 Task: Look for products from Rishi Tea only.
Action: Mouse pressed left at (23, 95)
Screenshot: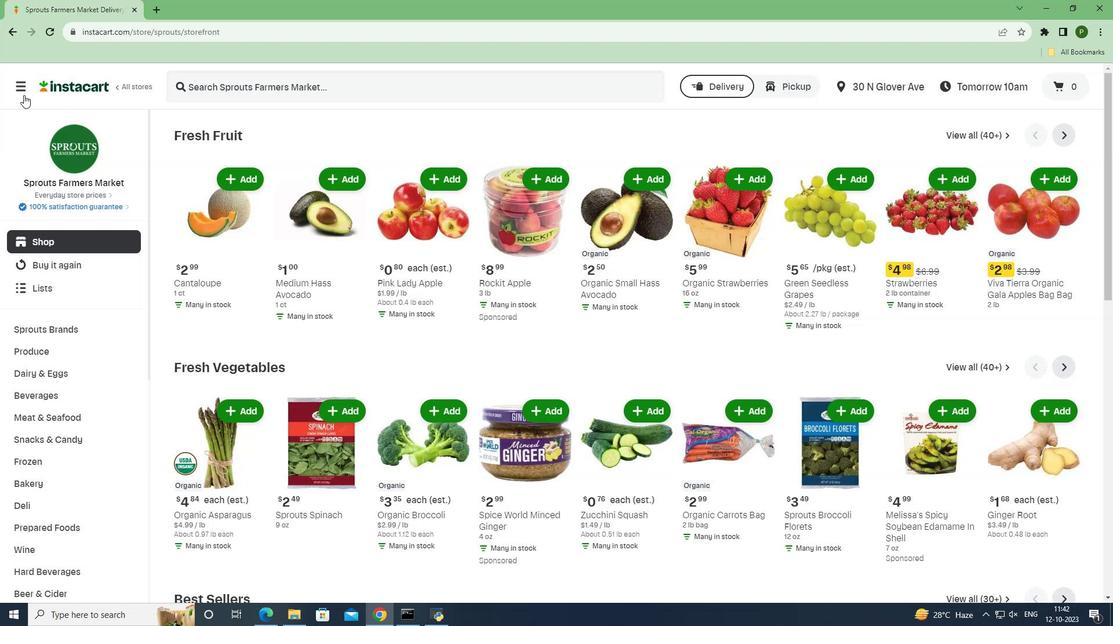 
Action: Mouse moved to (37, 305)
Screenshot: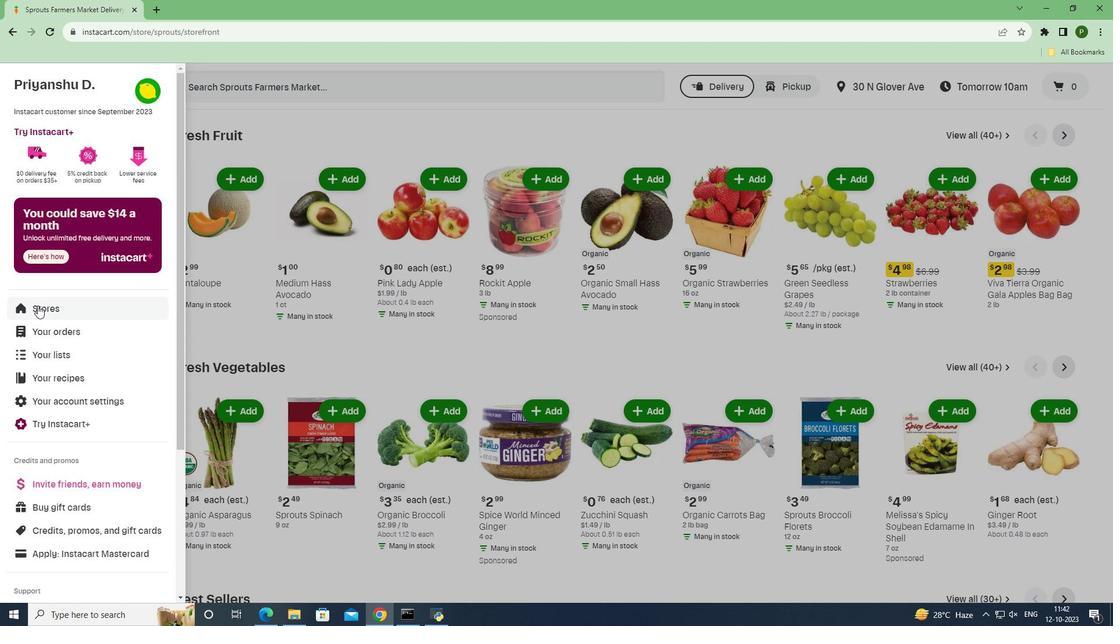 
Action: Mouse pressed left at (37, 305)
Screenshot: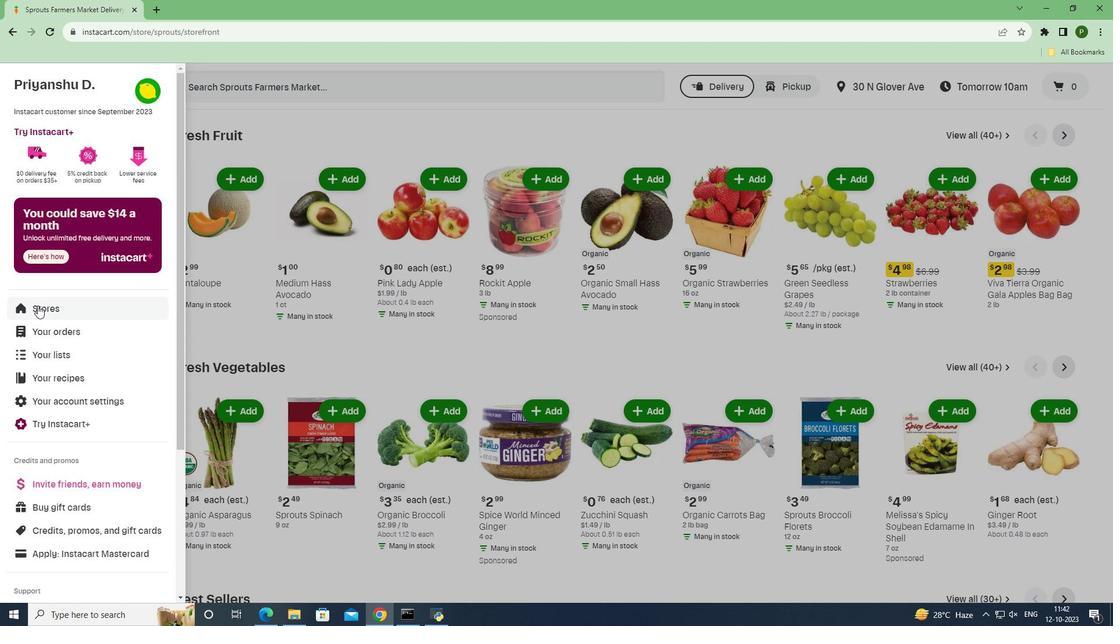 
Action: Mouse moved to (267, 131)
Screenshot: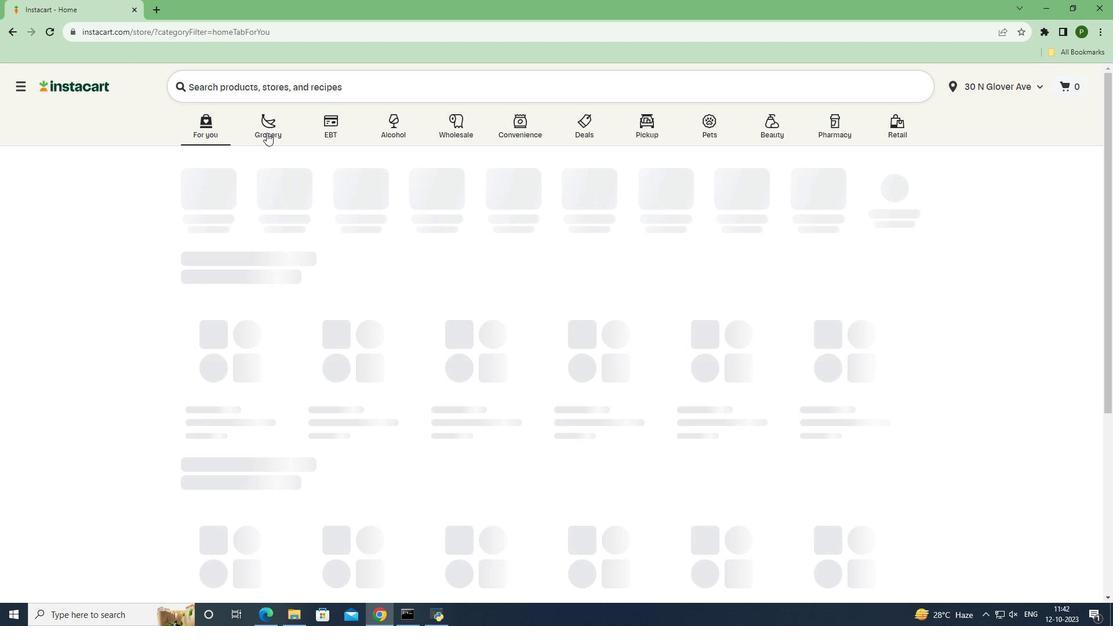 
Action: Mouse pressed left at (267, 131)
Screenshot: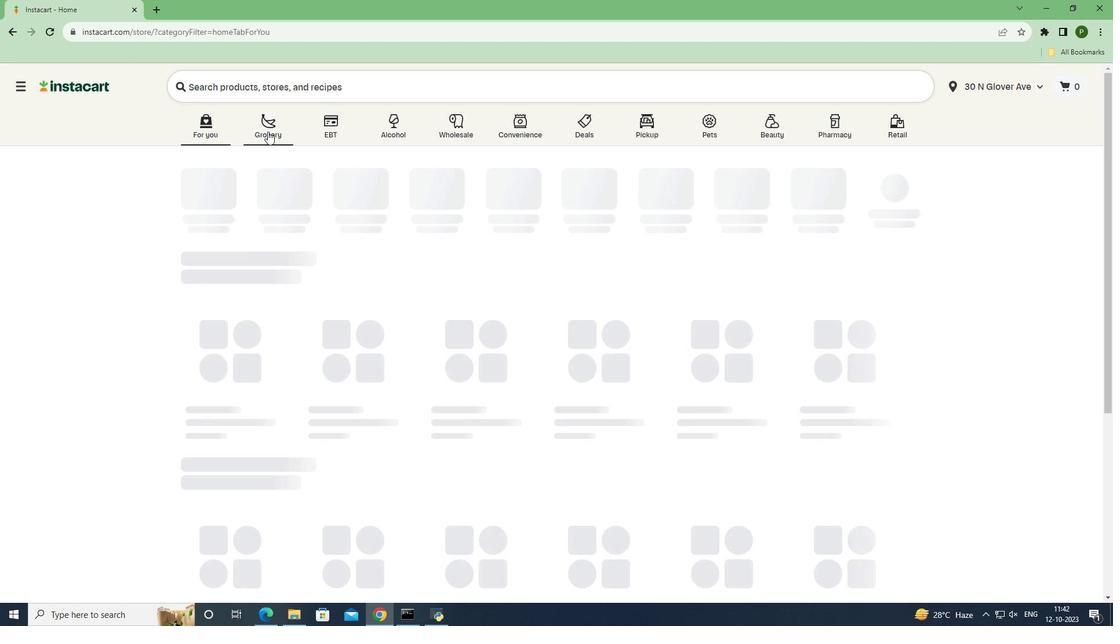 
Action: Mouse moved to (470, 263)
Screenshot: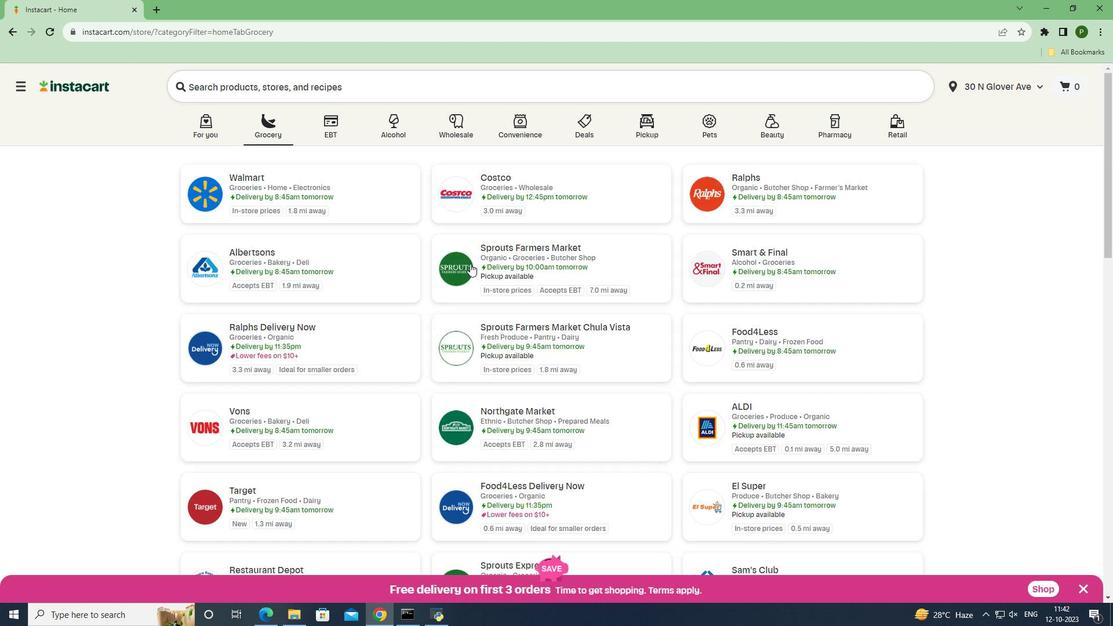 
Action: Mouse pressed left at (470, 263)
Screenshot: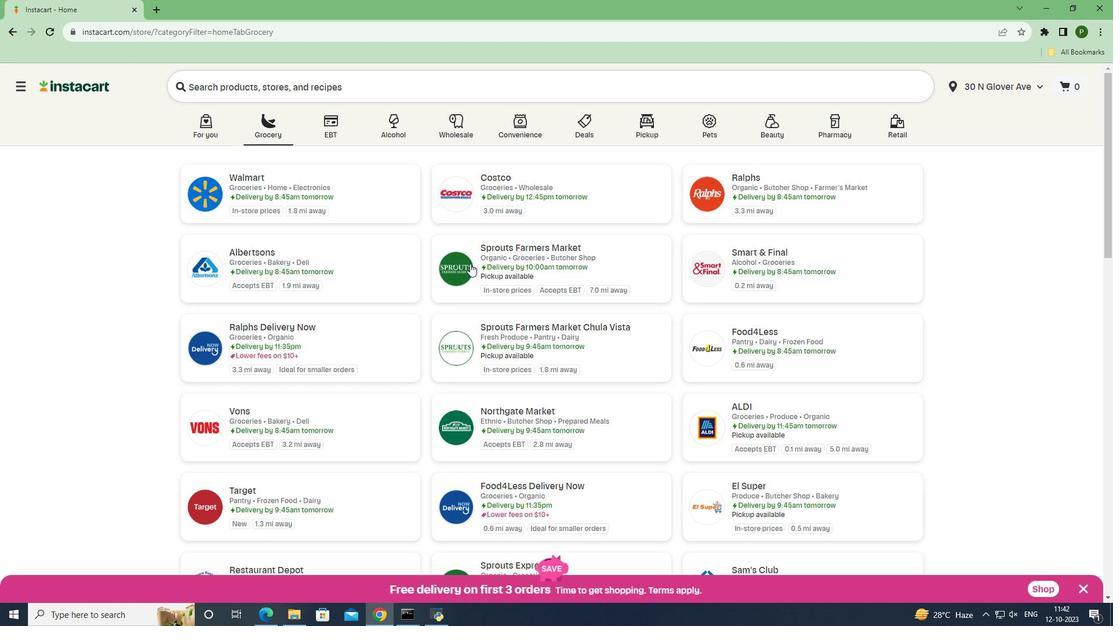 
Action: Mouse moved to (63, 388)
Screenshot: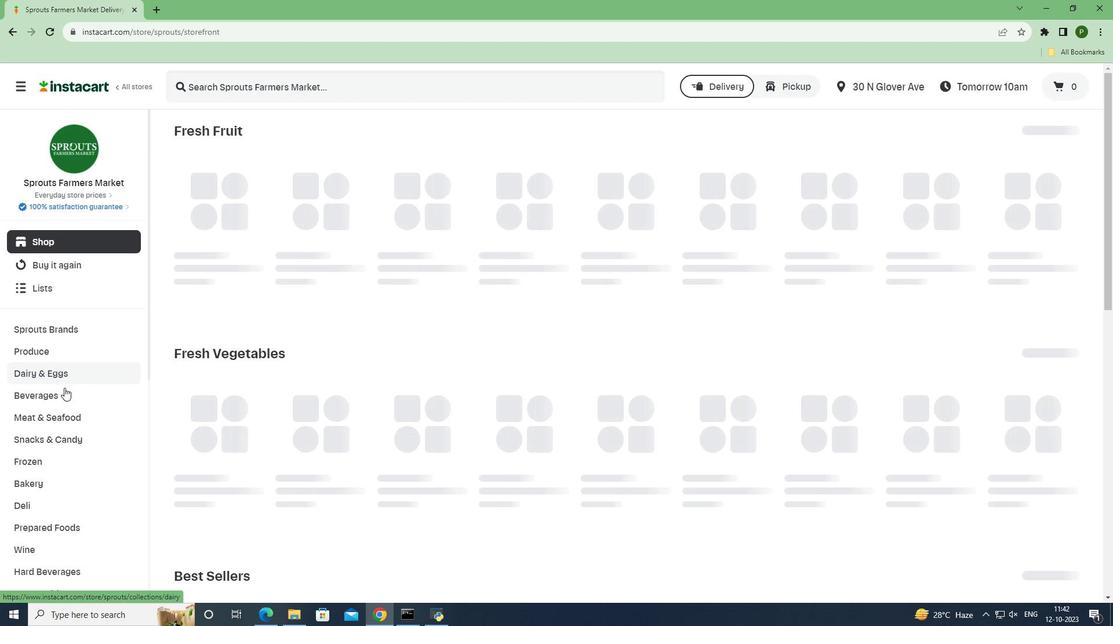 
Action: Mouse pressed left at (63, 388)
Screenshot: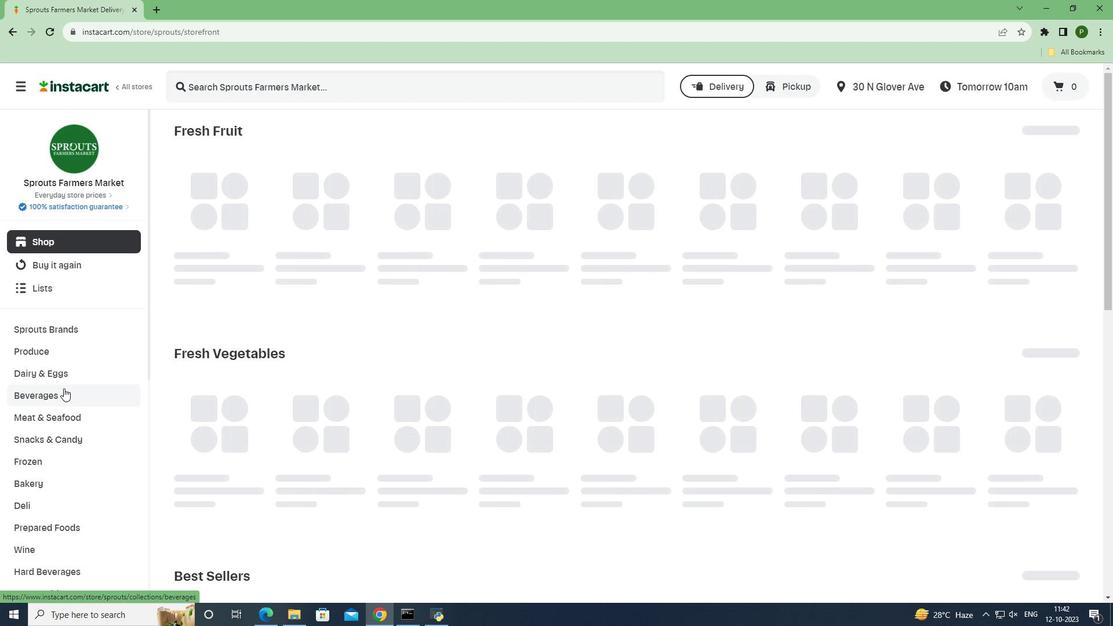 
Action: Mouse moved to (492, 158)
Screenshot: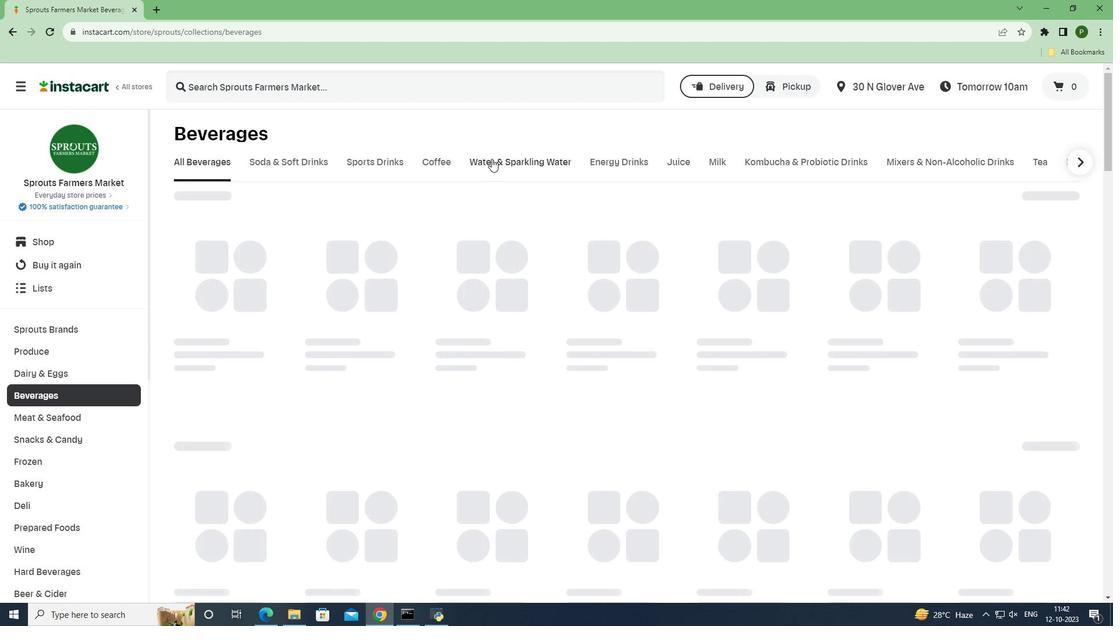 
Action: Mouse pressed left at (492, 158)
Screenshot: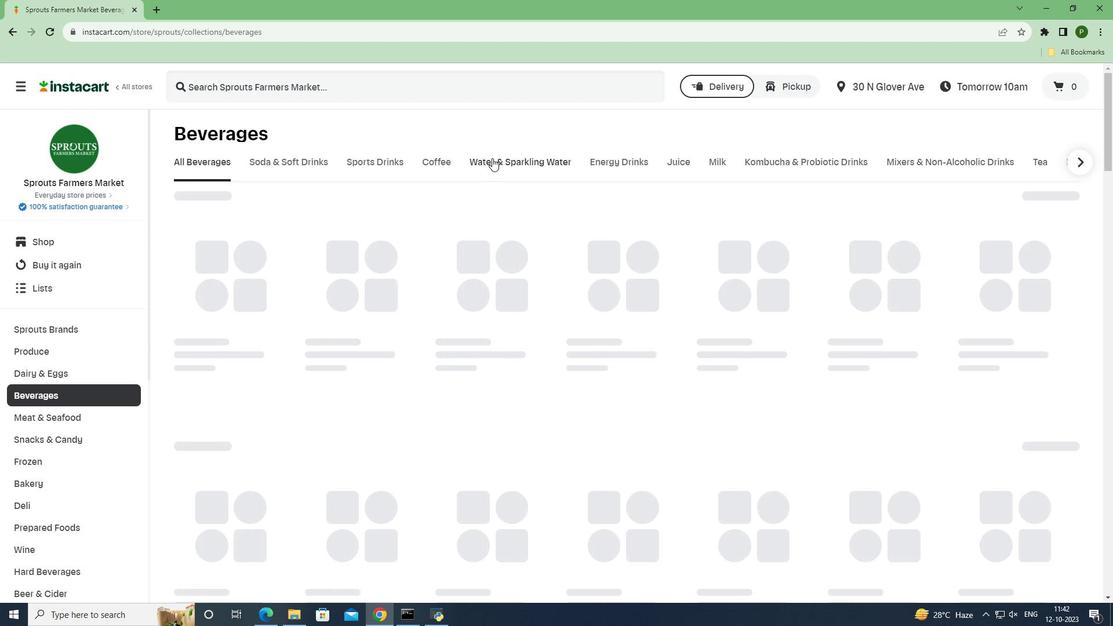 
Action: Mouse moved to (337, 256)
Screenshot: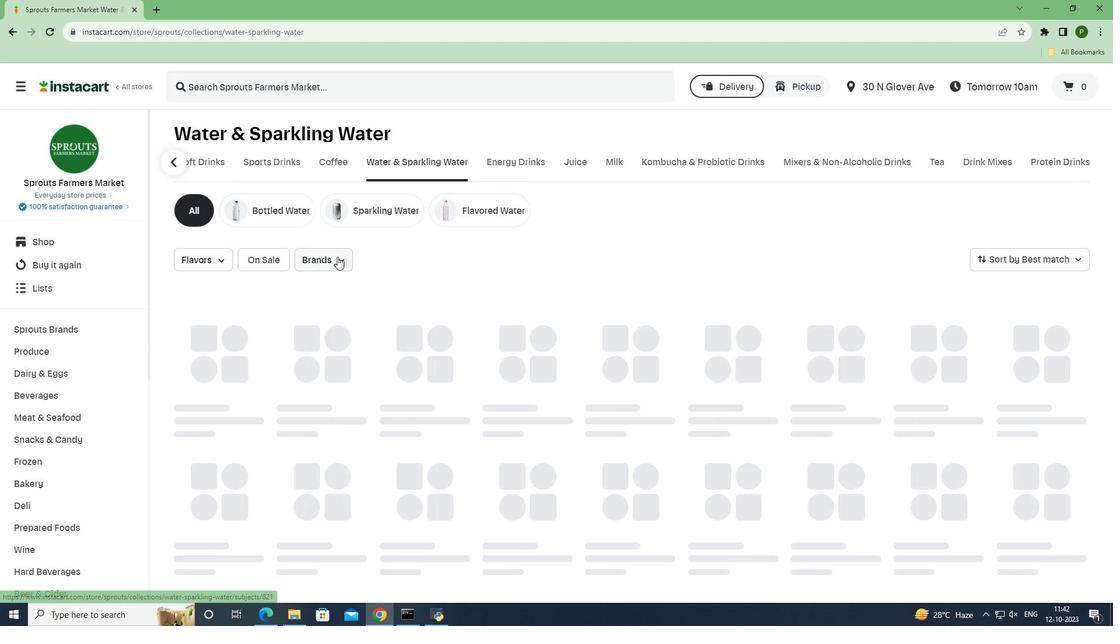 
Action: Mouse pressed left at (337, 256)
Screenshot: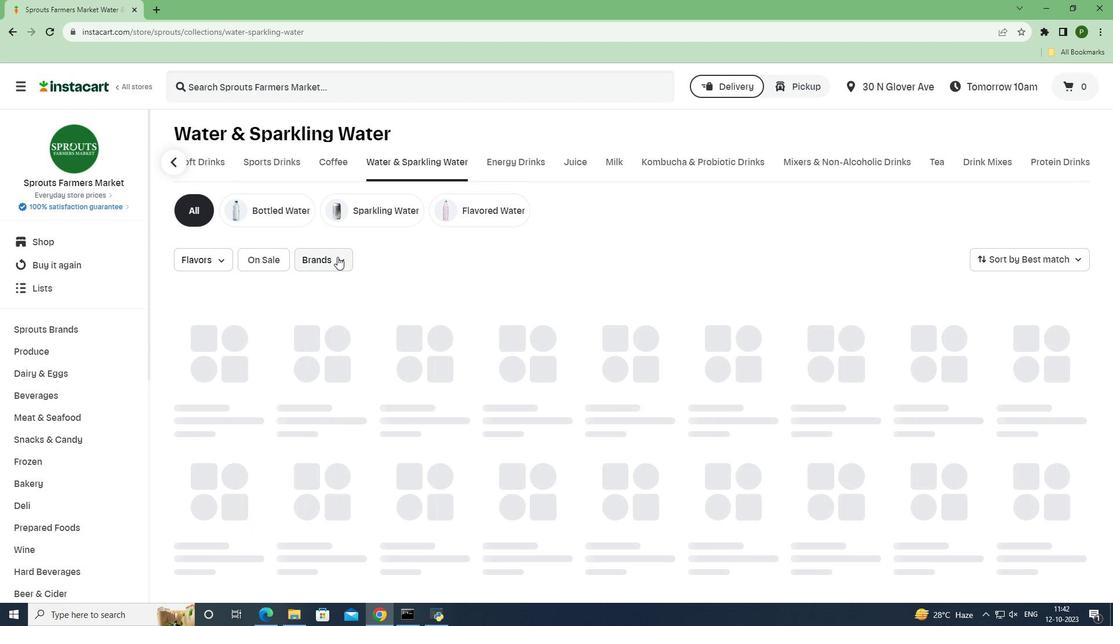 
Action: Mouse moved to (371, 307)
Screenshot: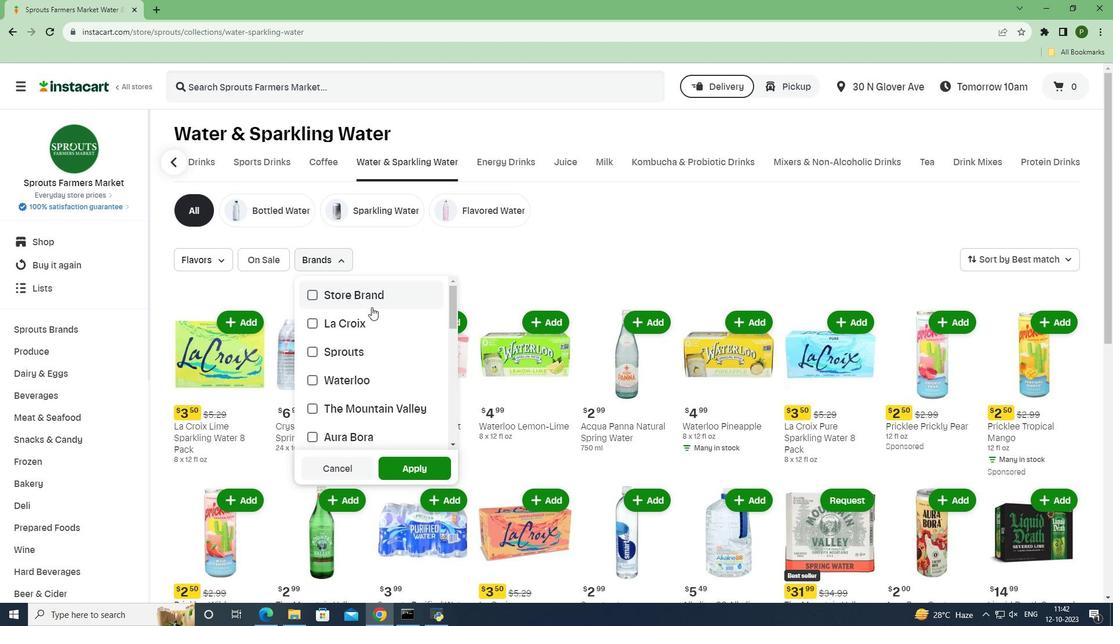 
Action: Mouse scrolled (371, 306) with delta (0, 0)
Screenshot: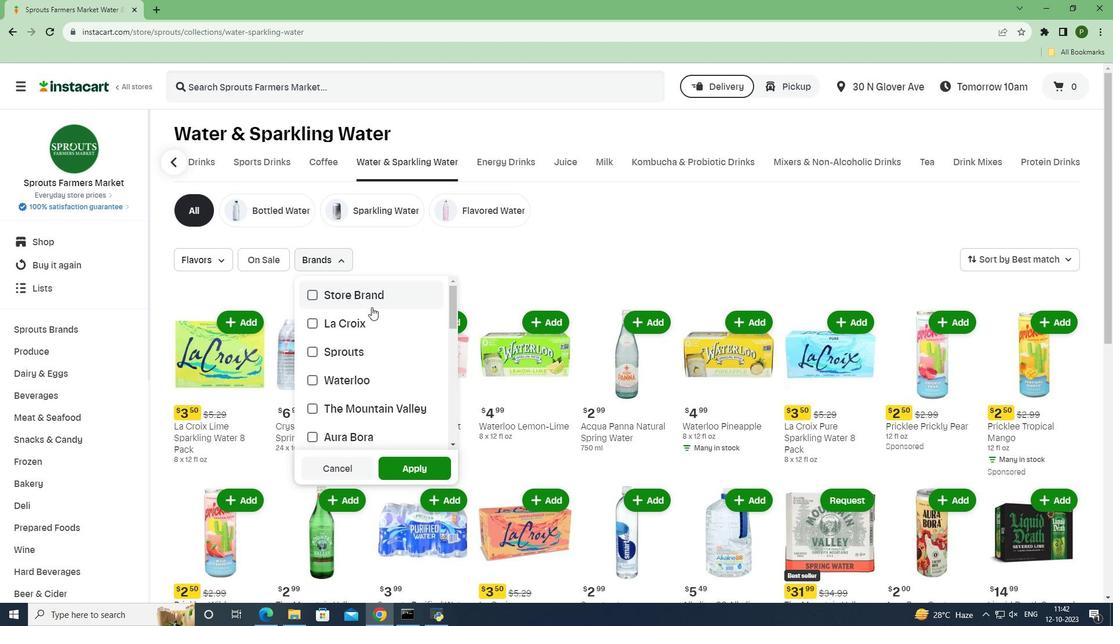 
Action: Mouse scrolled (371, 306) with delta (0, 0)
Screenshot: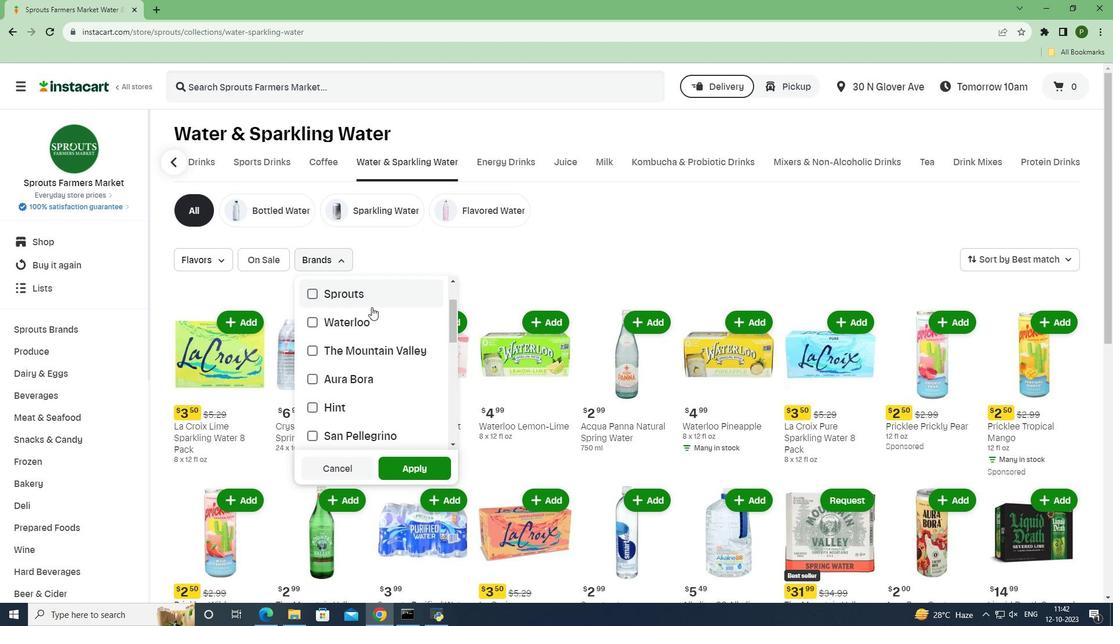 
Action: Mouse scrolled (371, 306) with delta (0, 0)
Screenshot: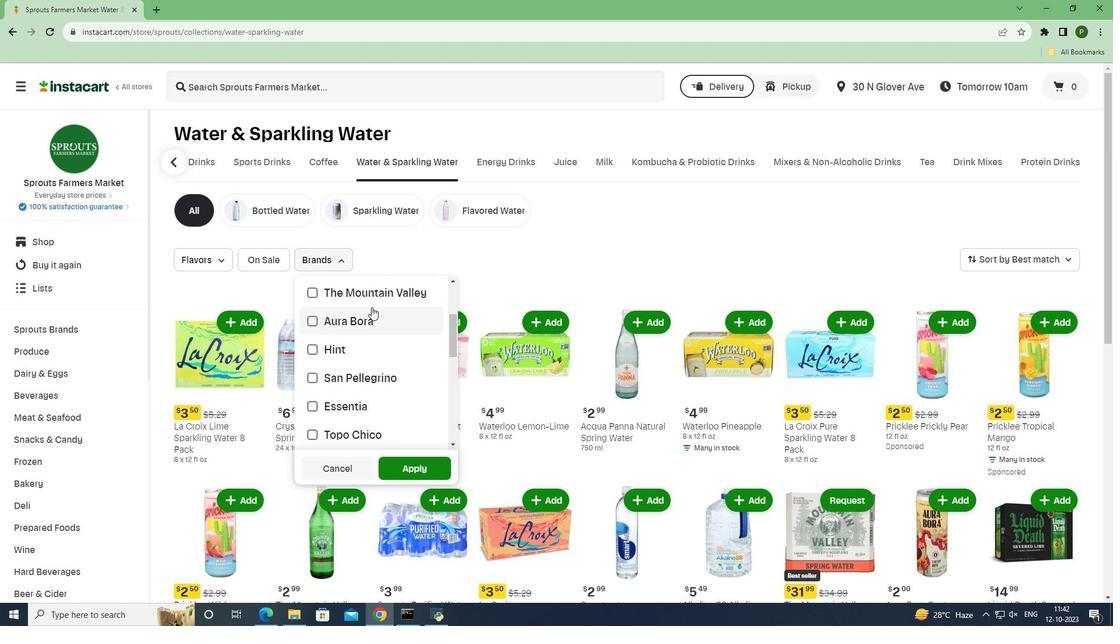 
Action: Mouse scrolled (371, 306) with delta (0, 0)
Screenshot: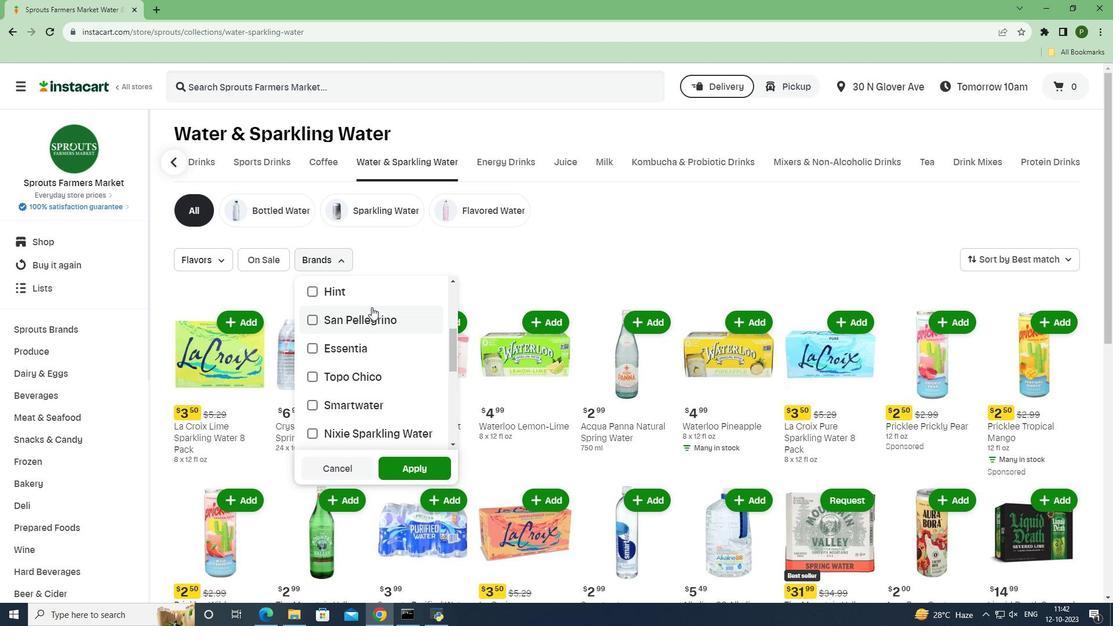 
Action: Mouse scrolled (371, 306) with delta (0, 0)
Screenshot: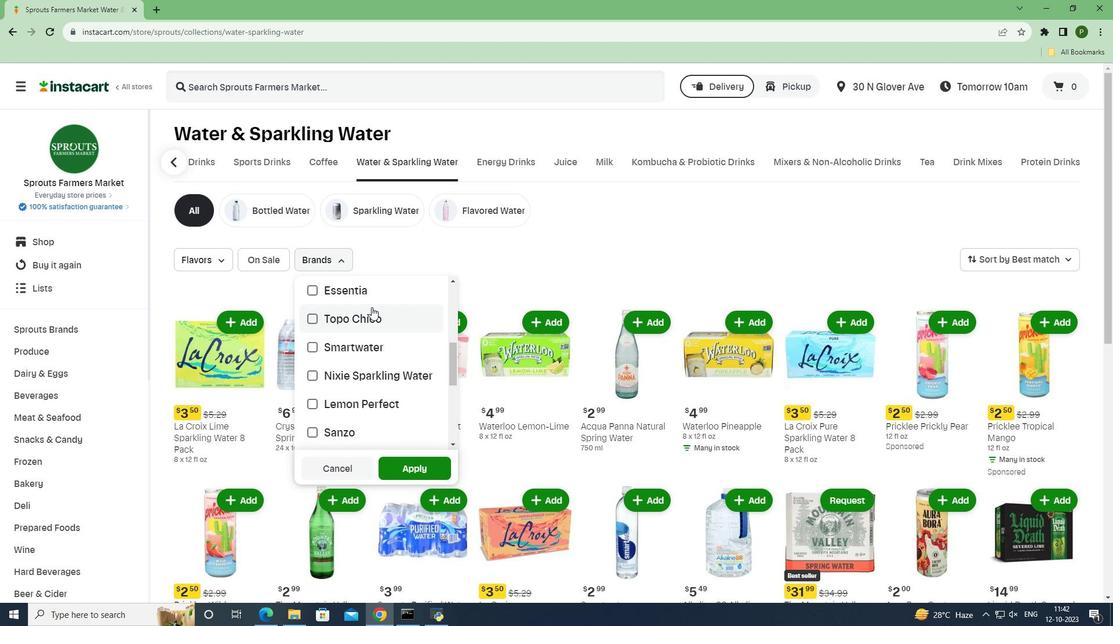 
Action: Mouse scrolled (371, 306) with delta (0, 0)
Screenshot: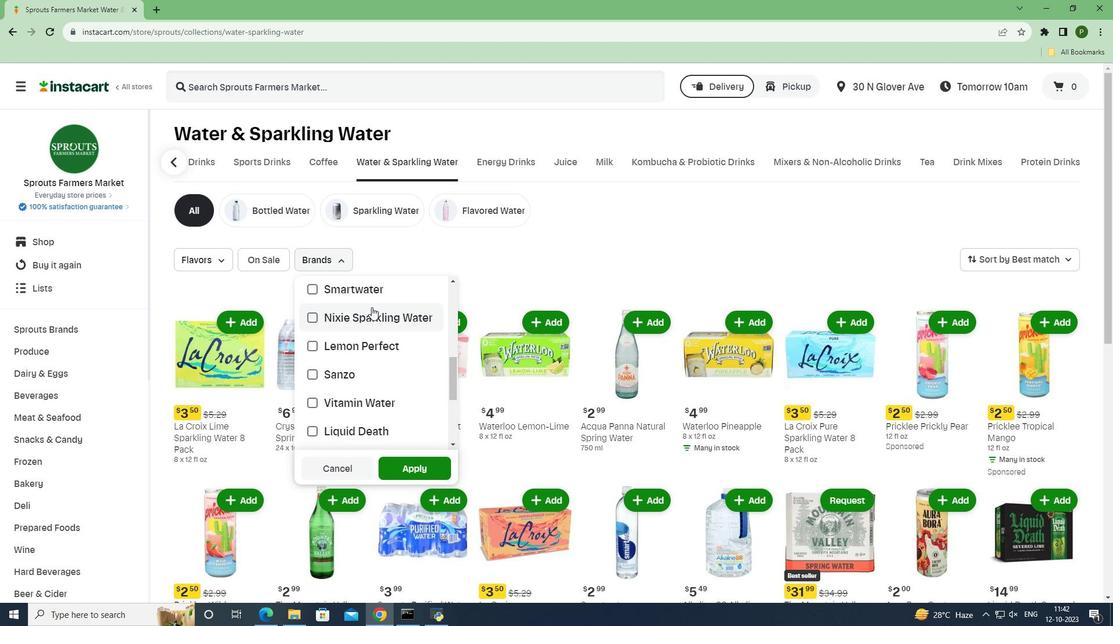 
Action: Mouse scrolled (371, 306) with delta (0, 0)
Screenshot: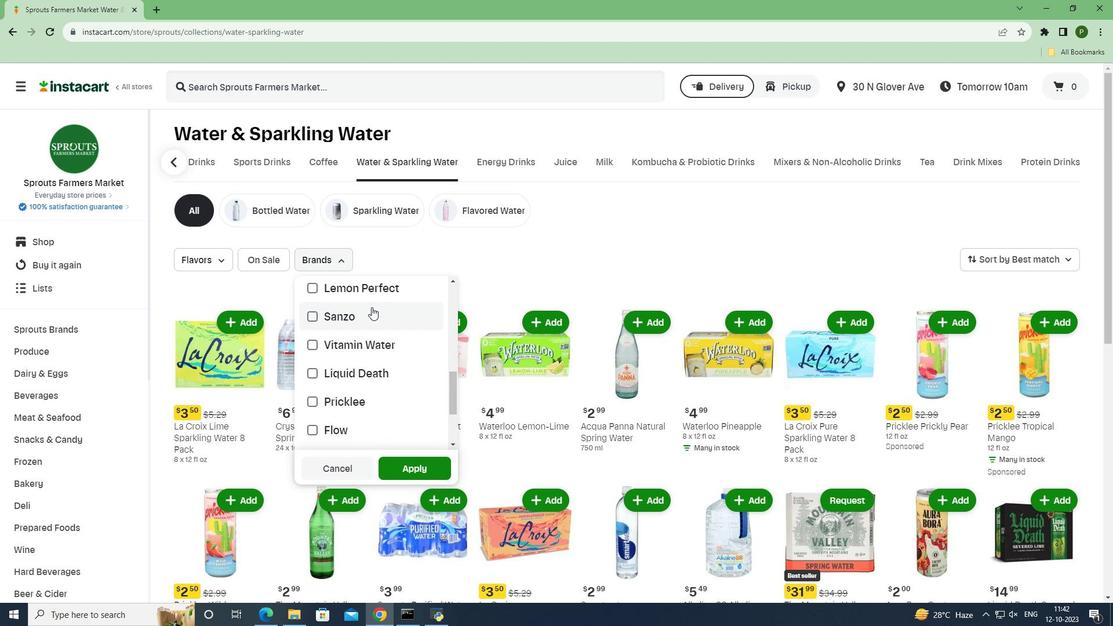 
Action: Mouse scrolled (371, 306) with delta (0, 0)
Screenshot: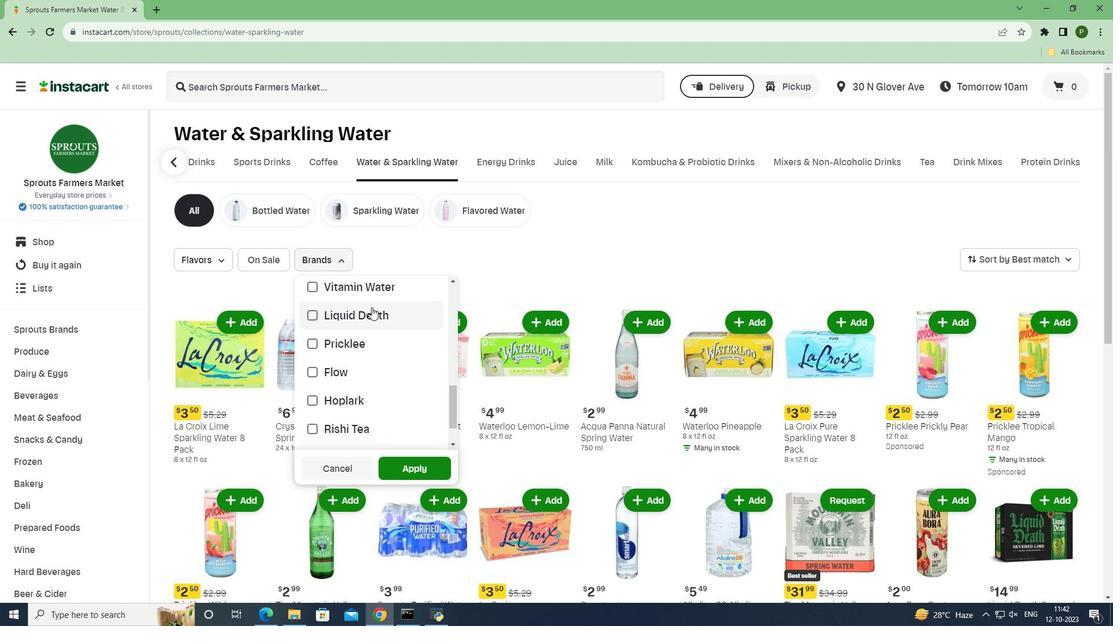 
Action: Mouse moved to (361, 382)
Screenshot: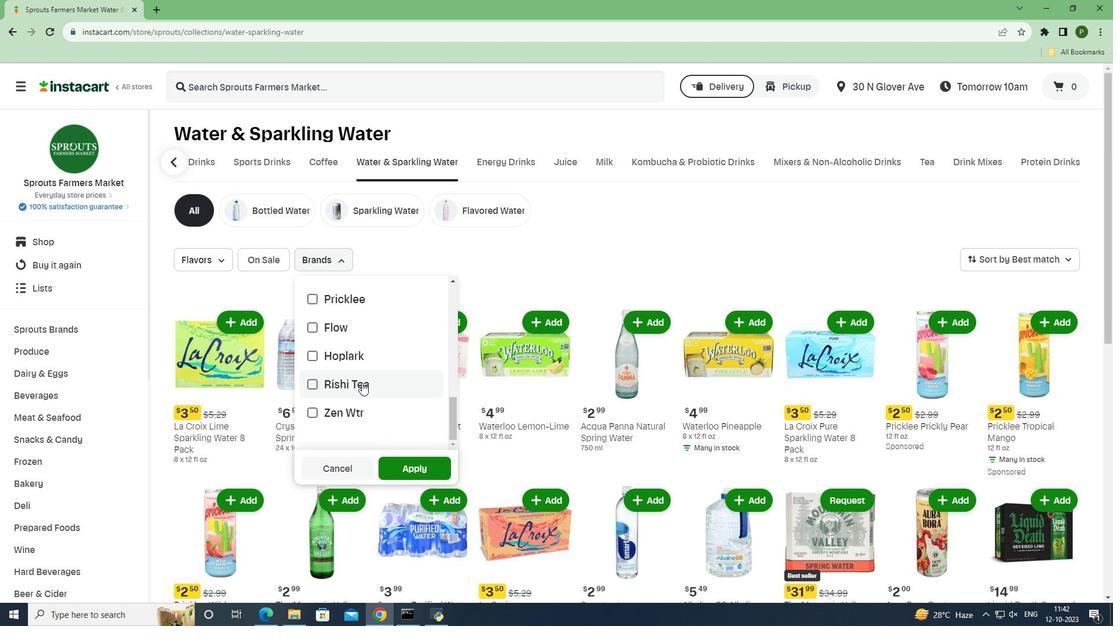 
Action: Mouse pressed left at (361, 382)
Screenshot: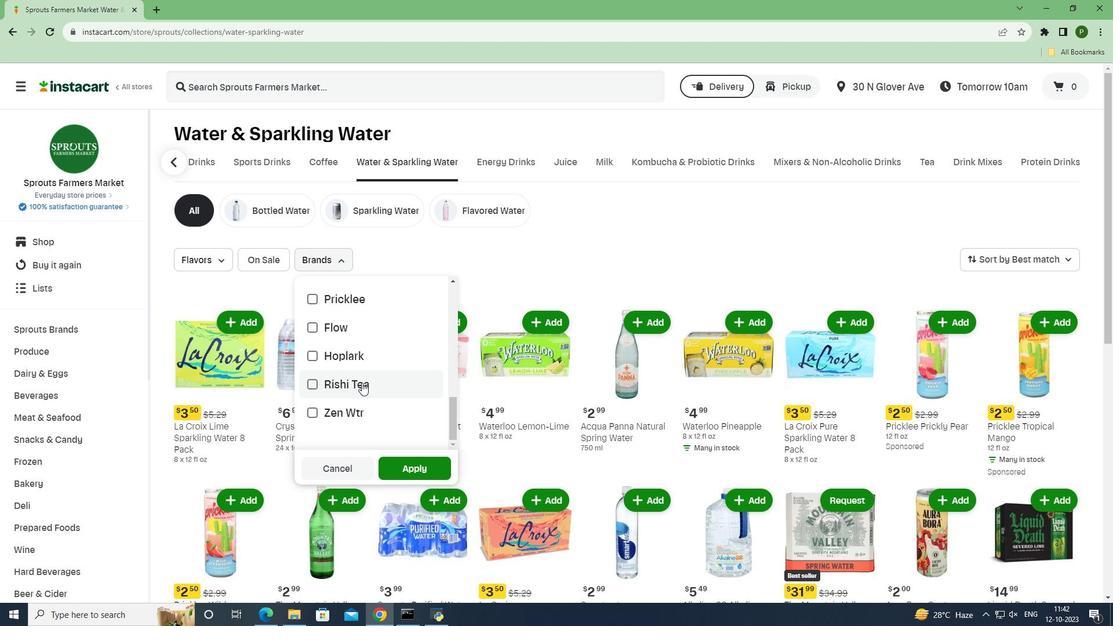 
Action: Mouse moved to (415, 462)
Screenshot: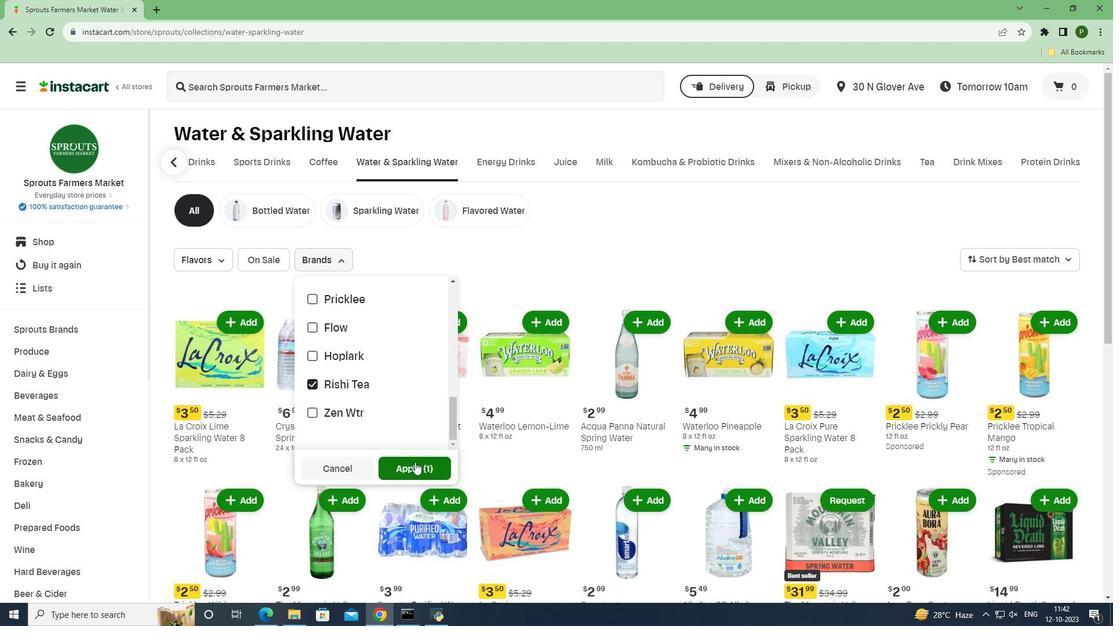 
Action: Mouse pressed left at (415, 462)
Screenshot: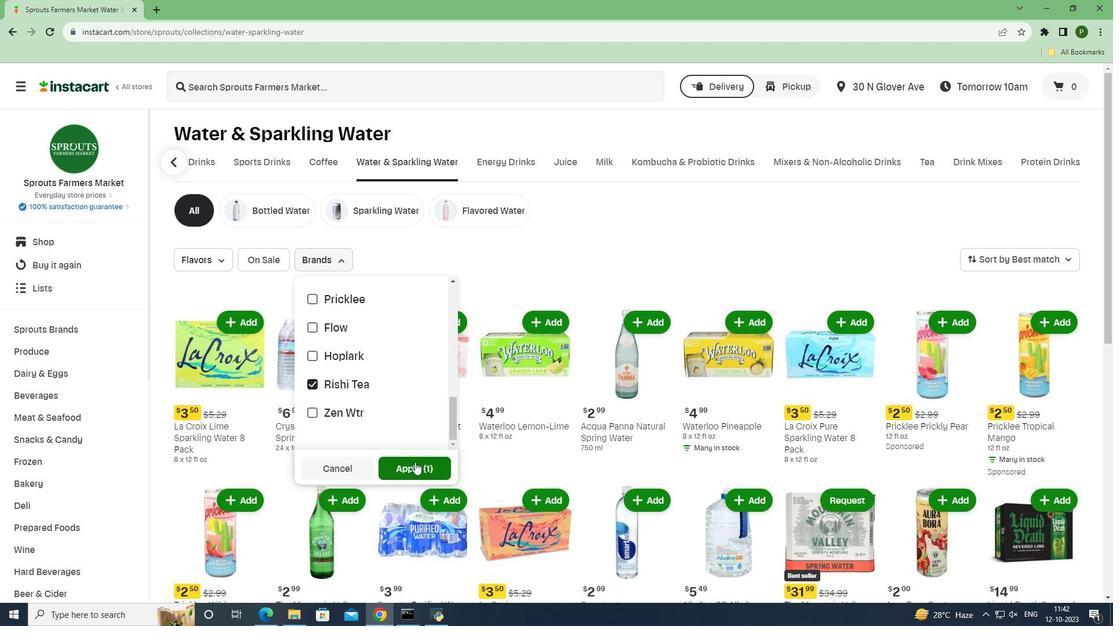 
Action: Mouse moved to (519, 397)
Screenshot: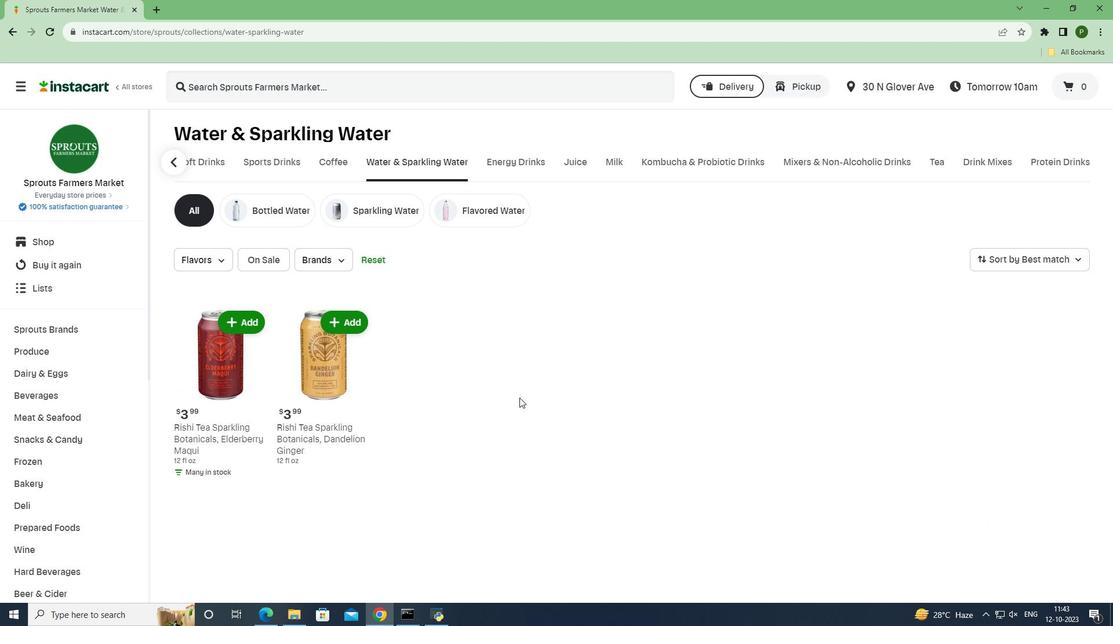 
Action: Mouse pressed left at (519, 397)
Screenshot: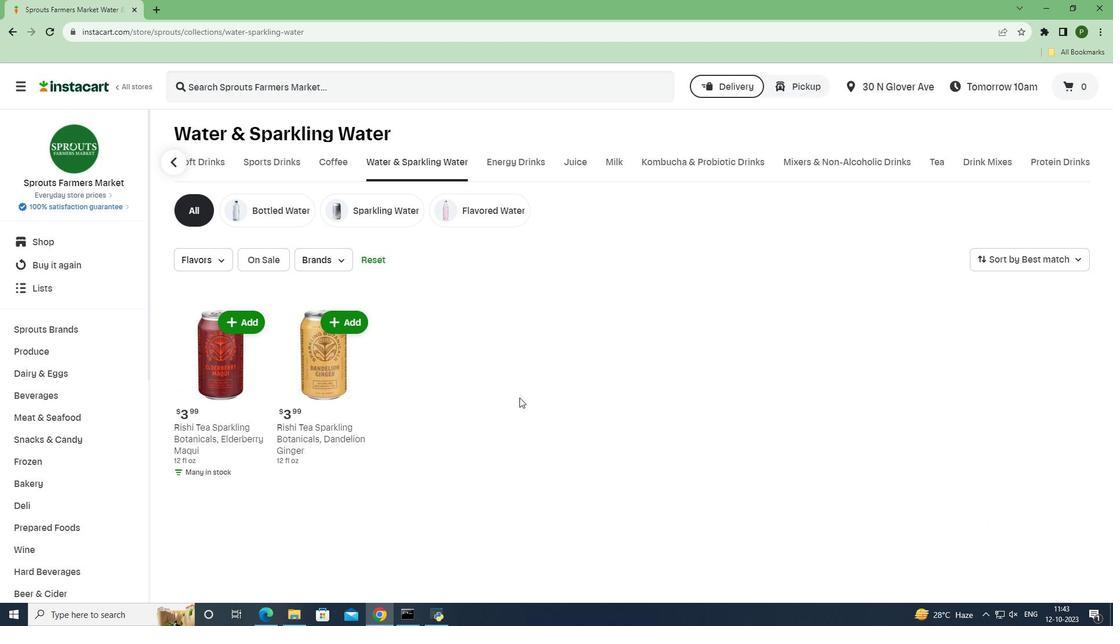 
Action: Mouse moved to (519, 397)
Screenshot: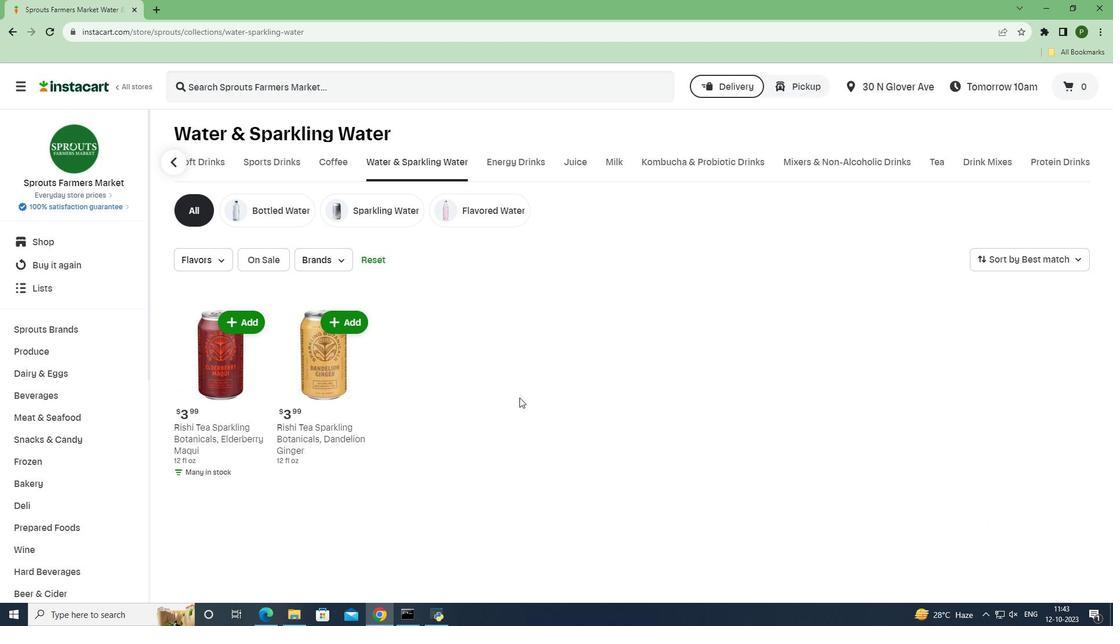 
